 Task: Editing simple light - One column text.
Action: Mouse moved to (174, 63)
Screenshot: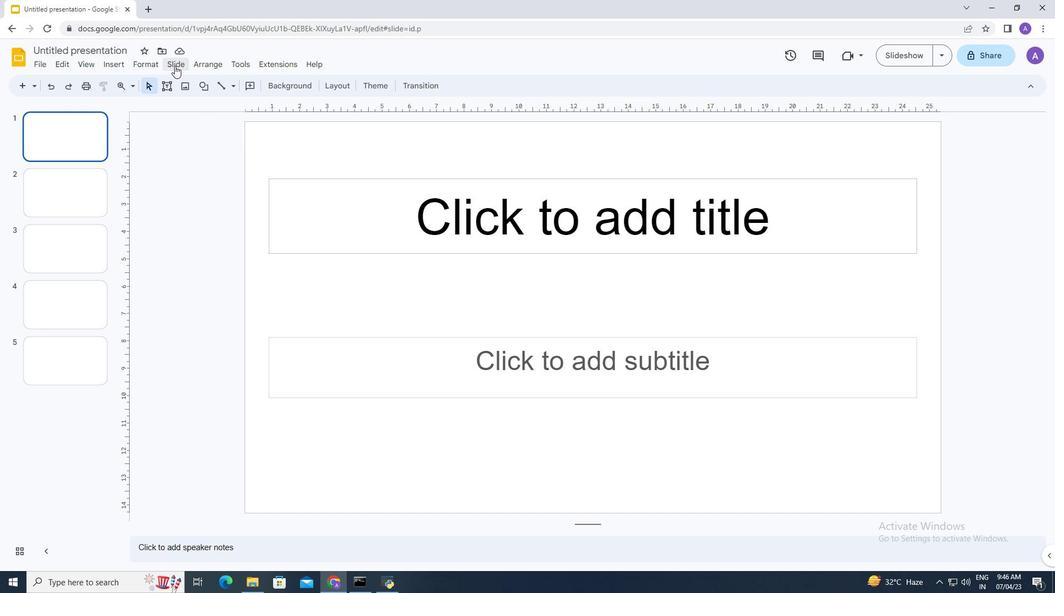 
Action: Mouse pressed left at (174, 63)
Screenshot: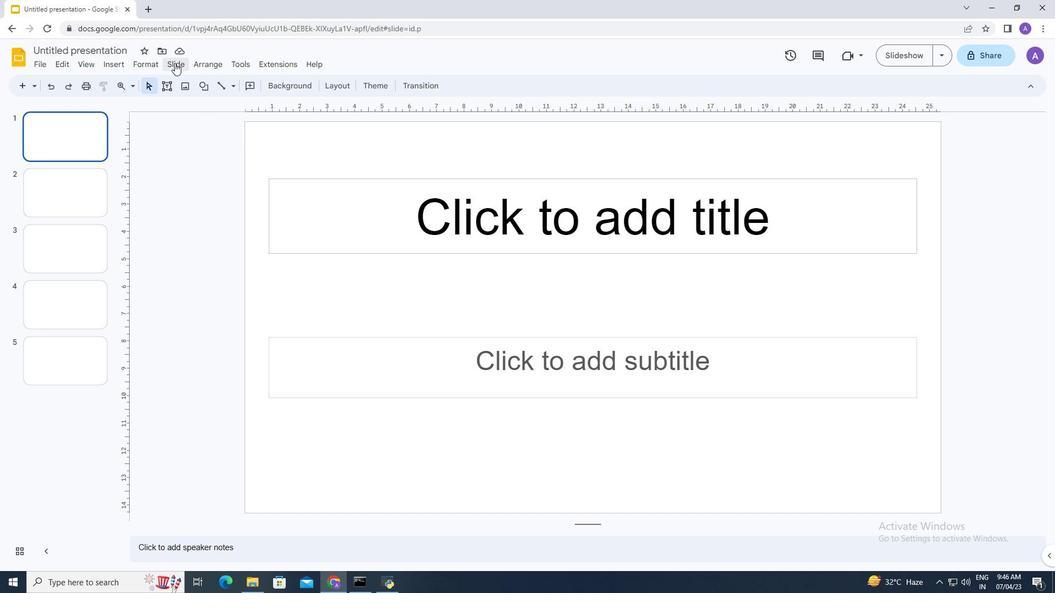 
Action: Mouse moved to (225, 243)
Screenshot: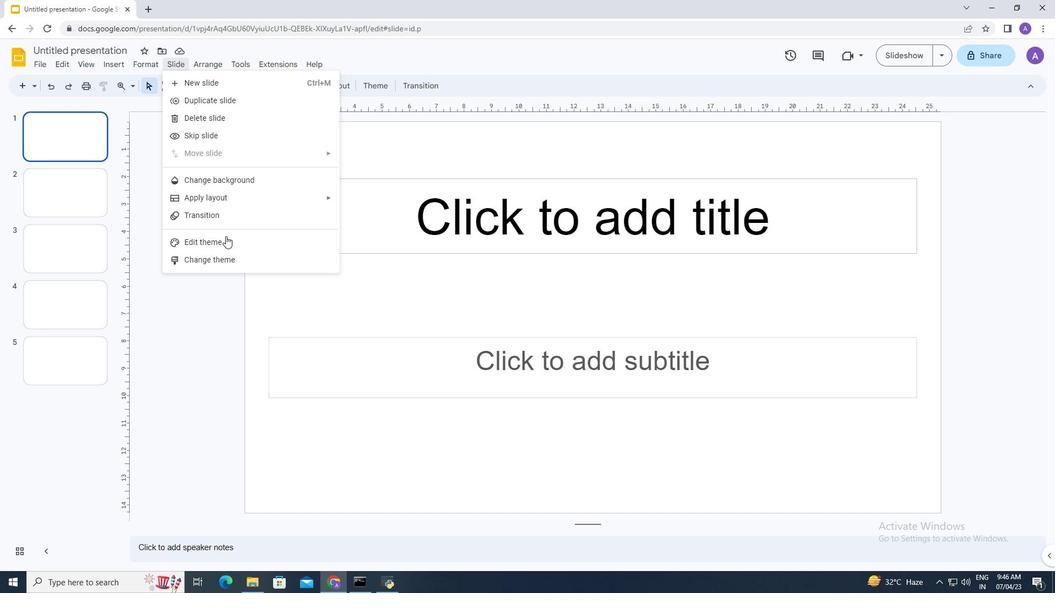 
Action: Mouse pressed left at (225, 243)
Screenshot: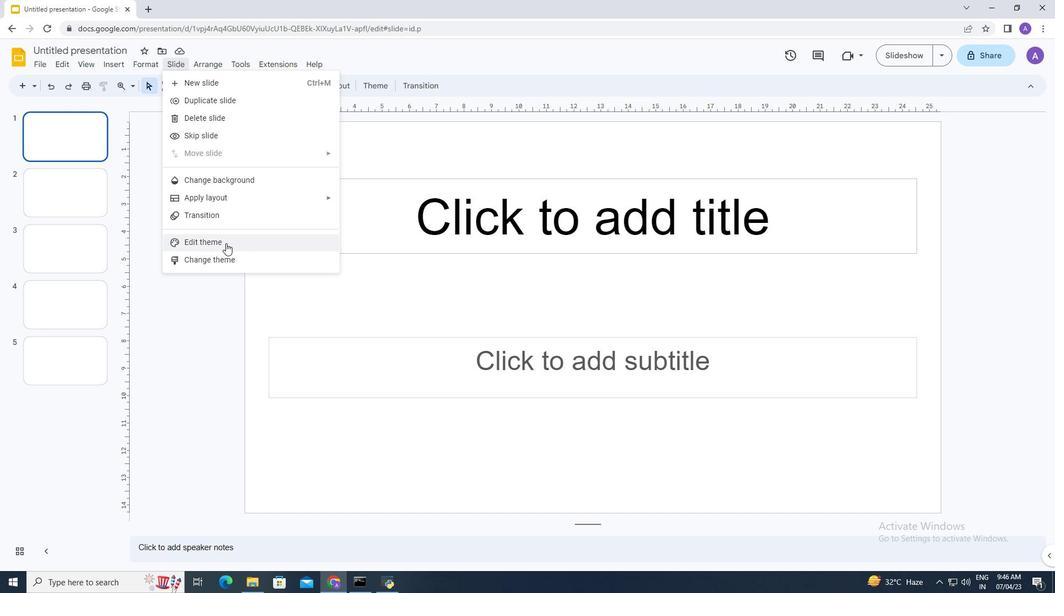 
Action: Mouse moved to (152, 473)
Screenshot: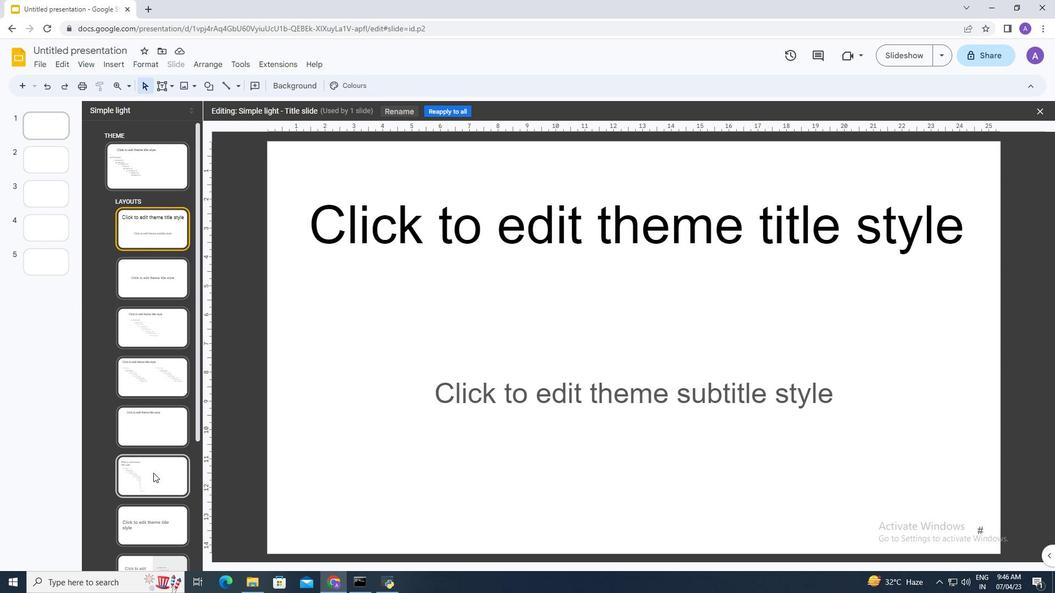 
Action: Mouse pressed left at (152, 473)
Screenshot: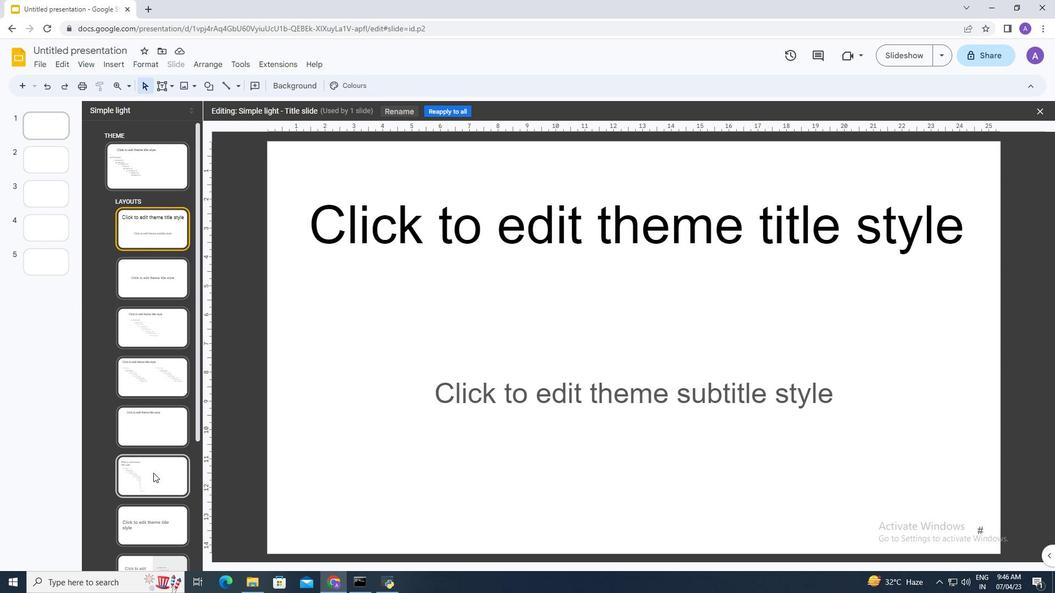 
Action: Mouse moved to (372, 200)
Screenshot: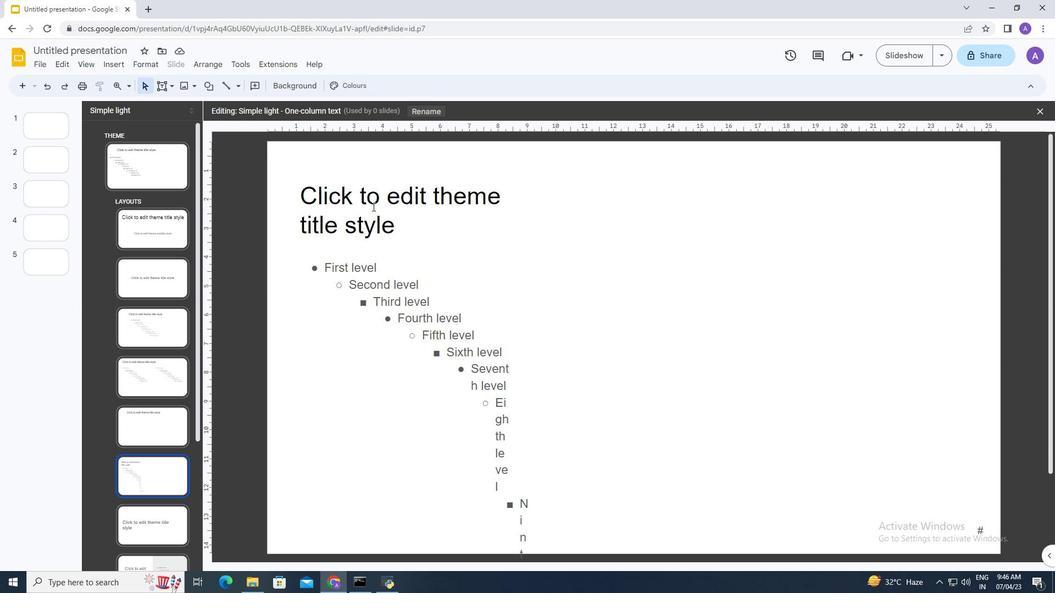 
Action: Mouse pressed left at (372, 200)
Screenshot: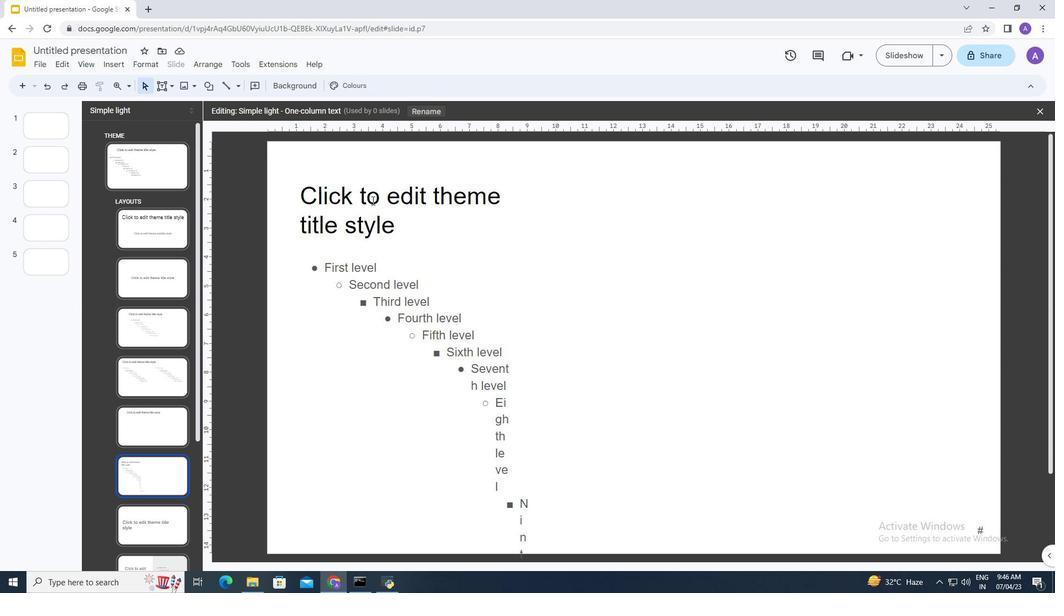 
Action: Mouse moved to (518, 216)
Screenshot: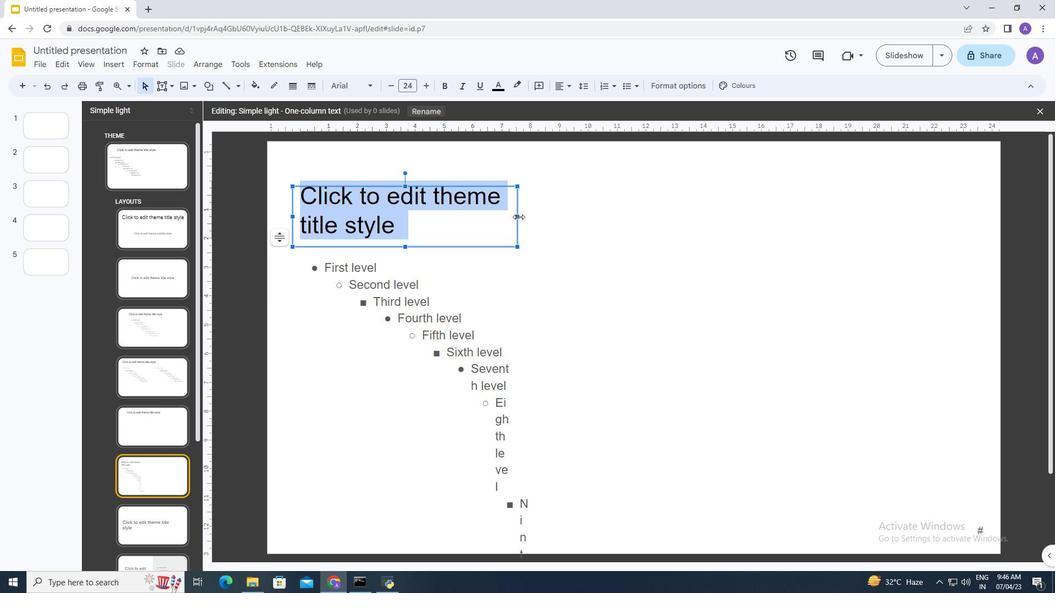 
Action: Mouse pressed left at (518, 216)
Screenshot: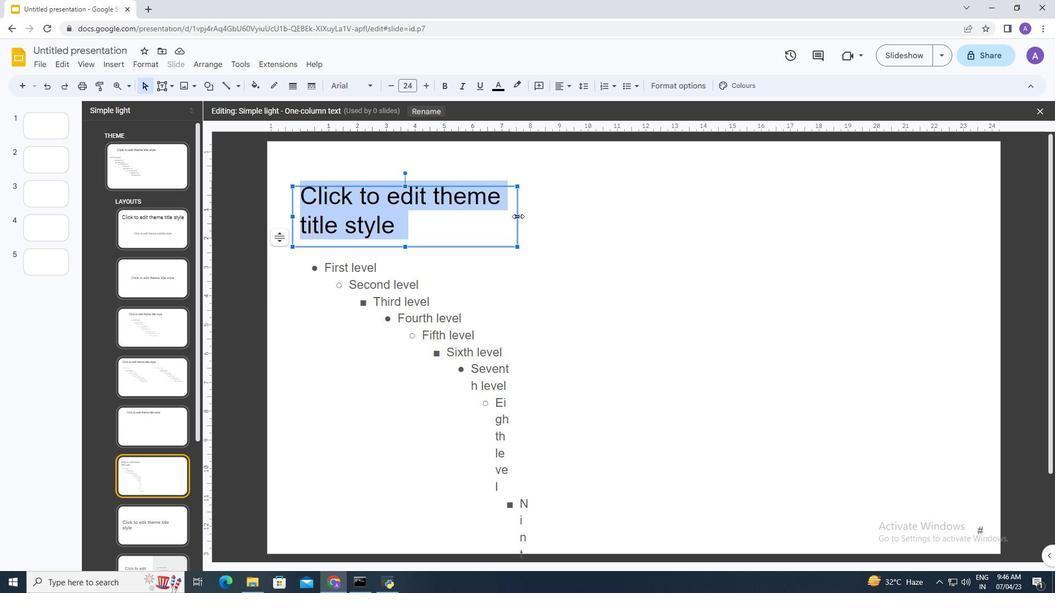 
Action: Mouse moved to (484, 228)
Screenshot: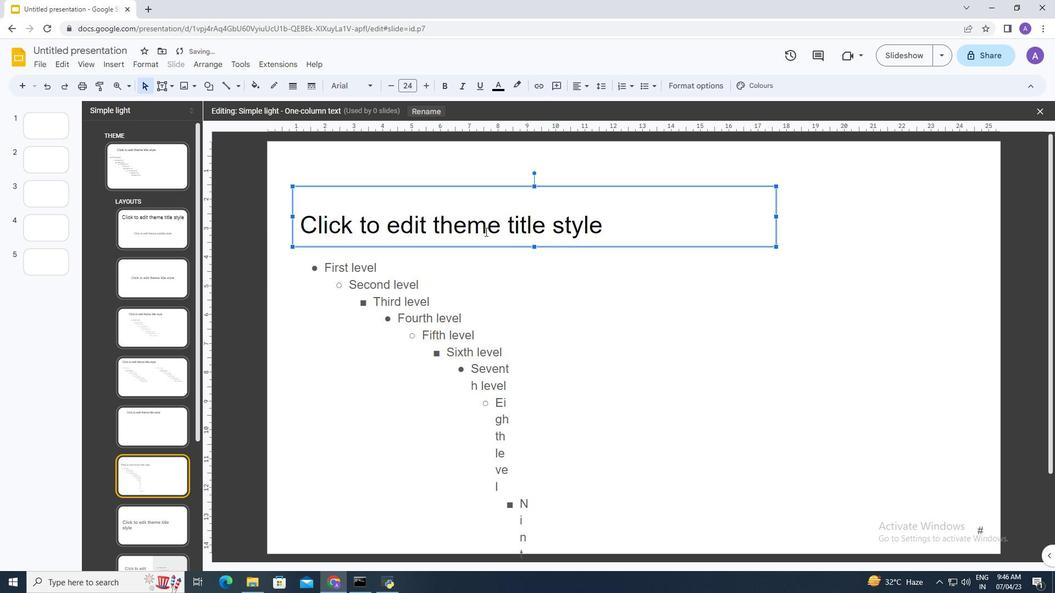 
Action: Mouse pressed left at (484, 228)
Screenshot: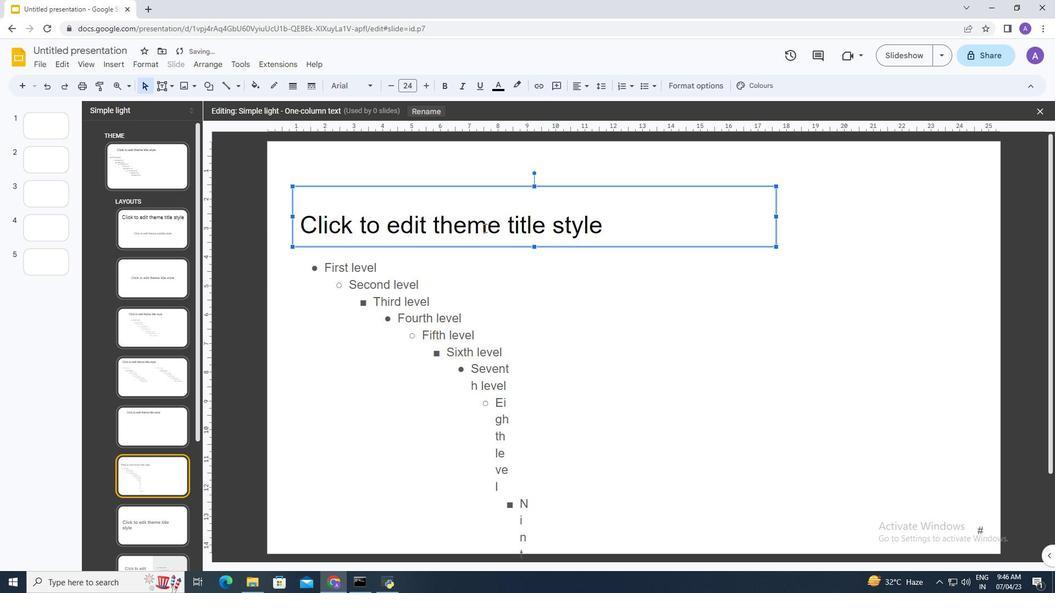 
Action: Mouse moved to (566, 366)
Screenshot: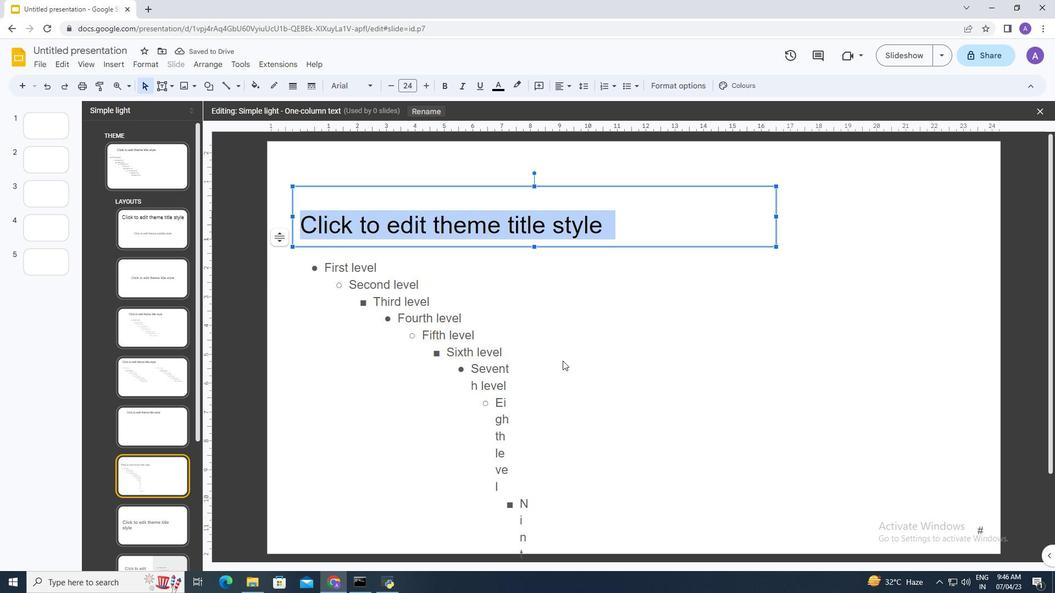 
